 Task: Create a rule from the Routing list, Task moved to a section -> Set Priority in the project TransparentLine , set the section as Done clear the priority.
Action: Mouse moved to (67, 518)
Screenshot: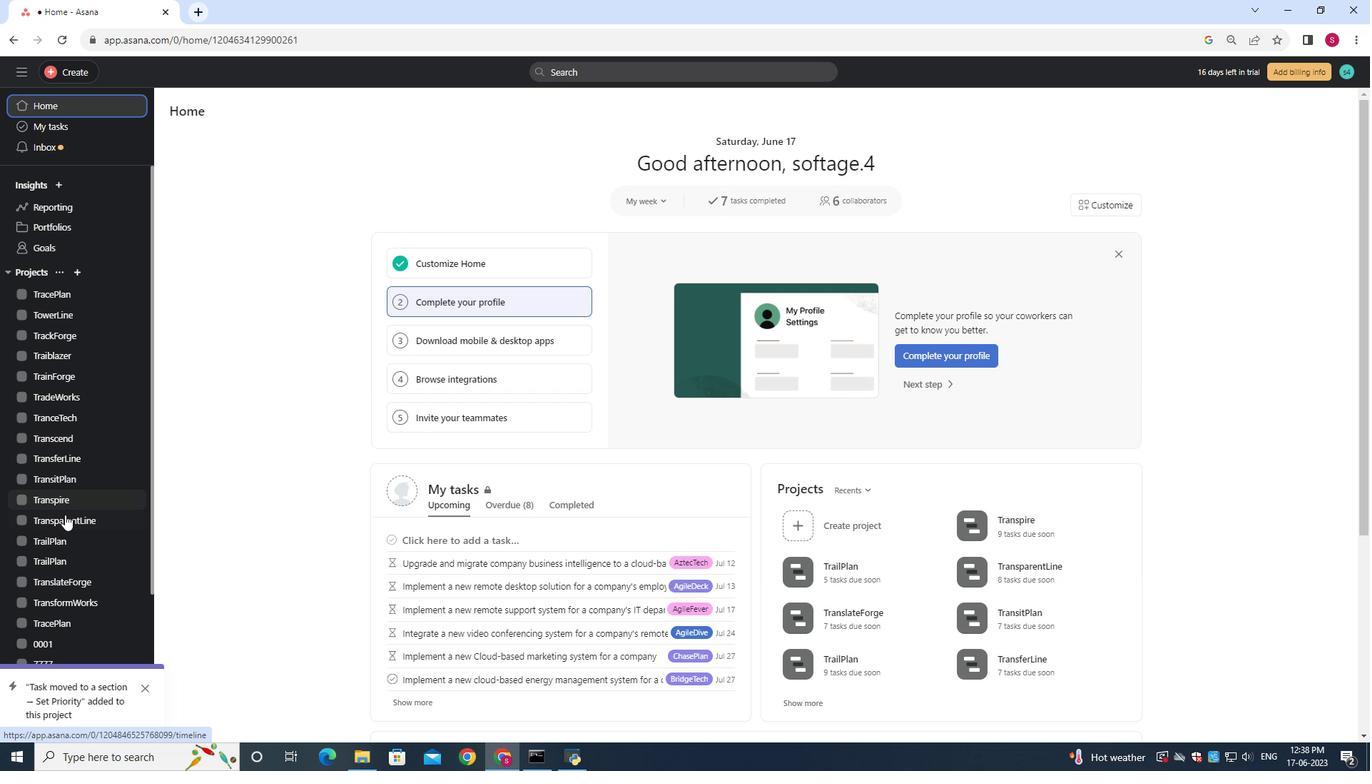 
Action: Mouse pressed left at (67, 518)
Screenshot: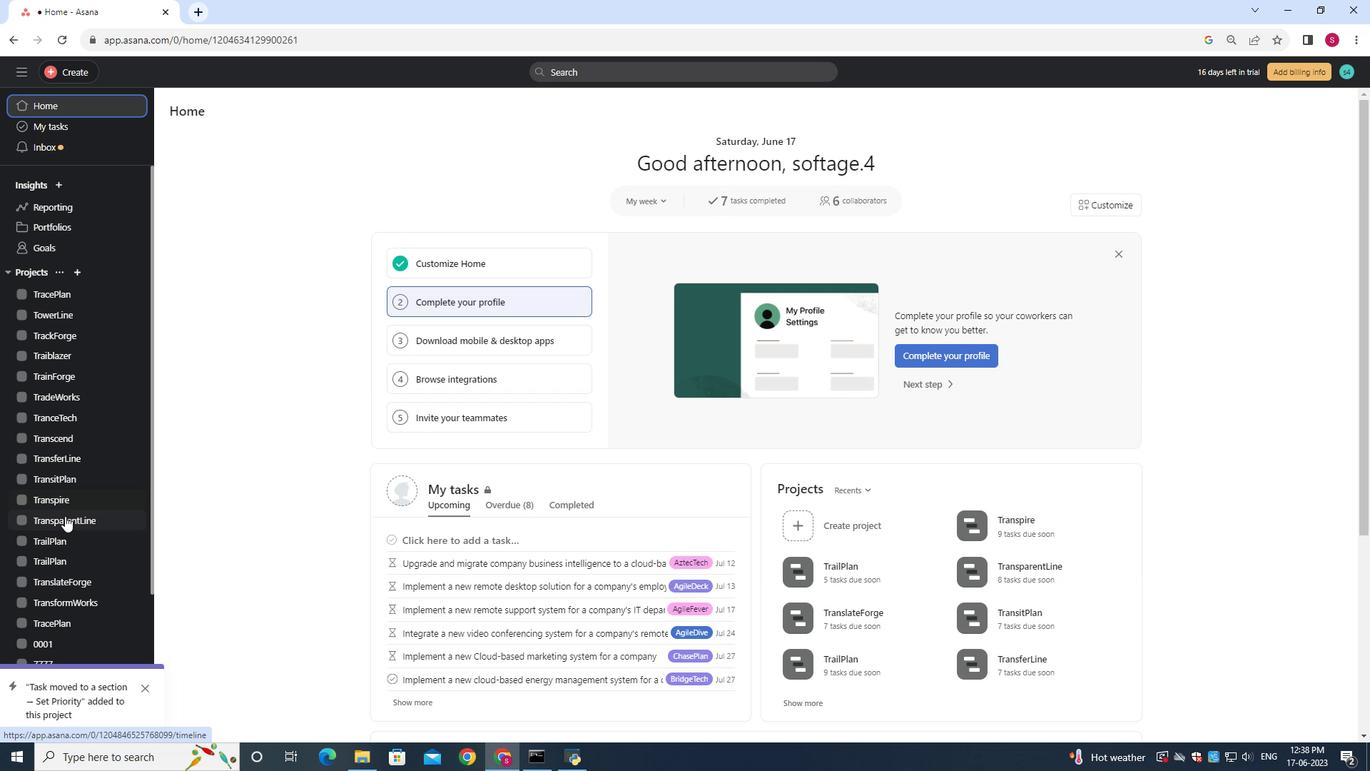 
Action: Mouse moved to (1327, 120)
Screenshot: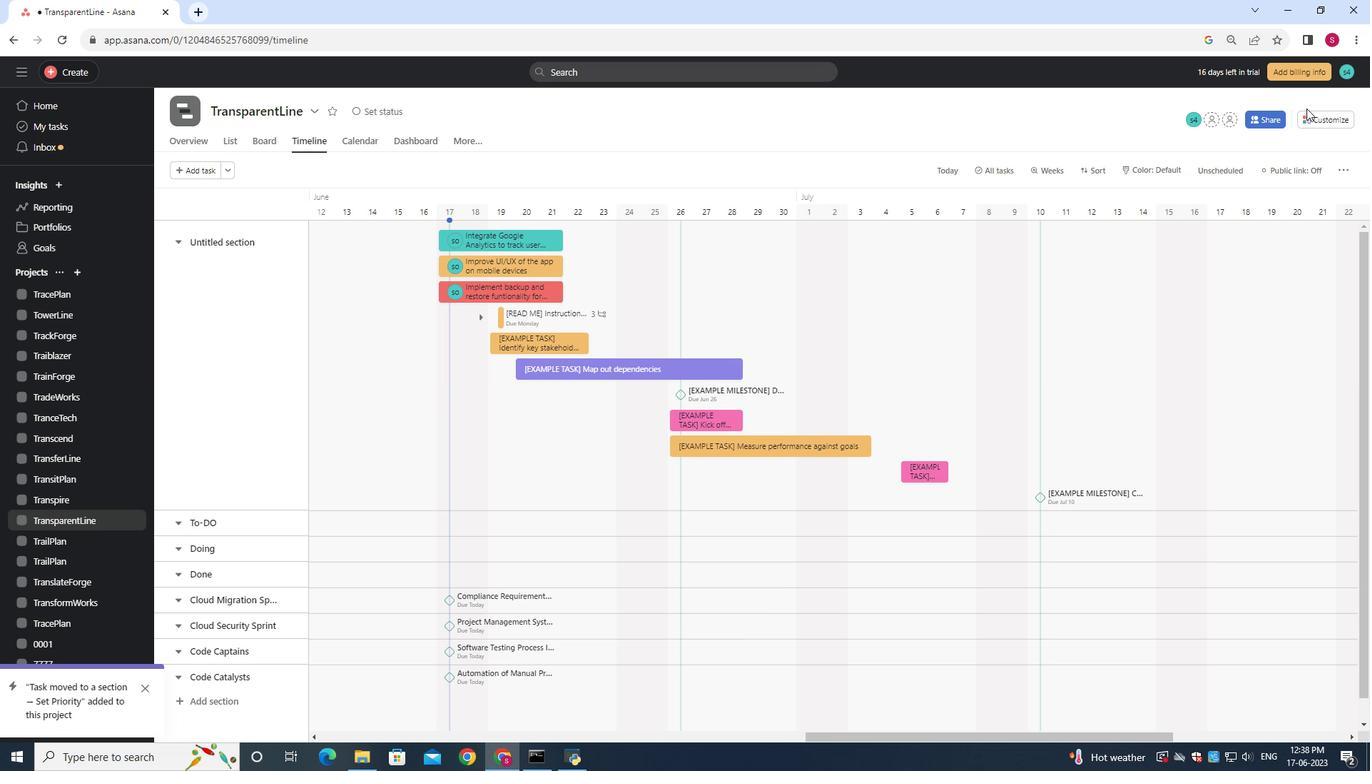 
Action: Mouse pressed left at (1327, 120)
Screenshot: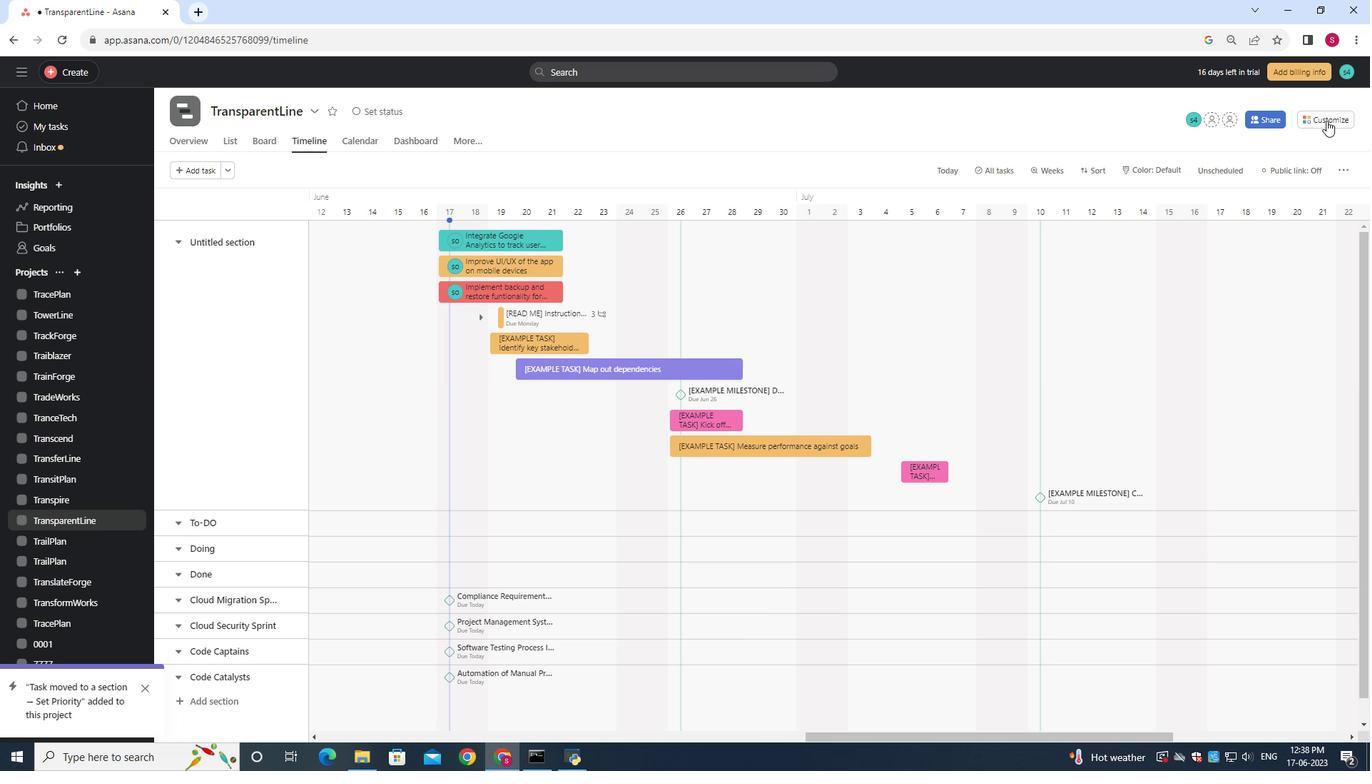 
Action: Mouse moved to (1112, 319)
Screenshot: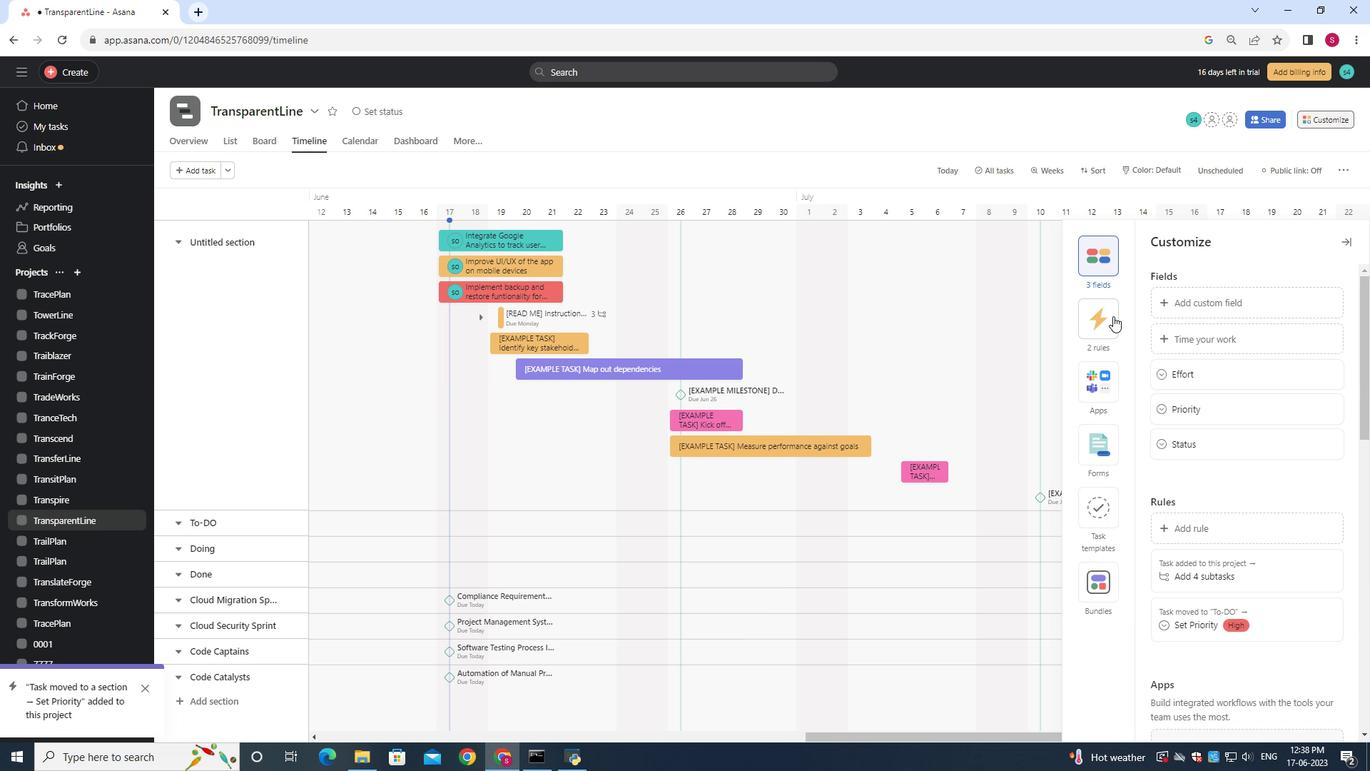 
Action: Mouse pressed left at (1112, 319)
Screenshot: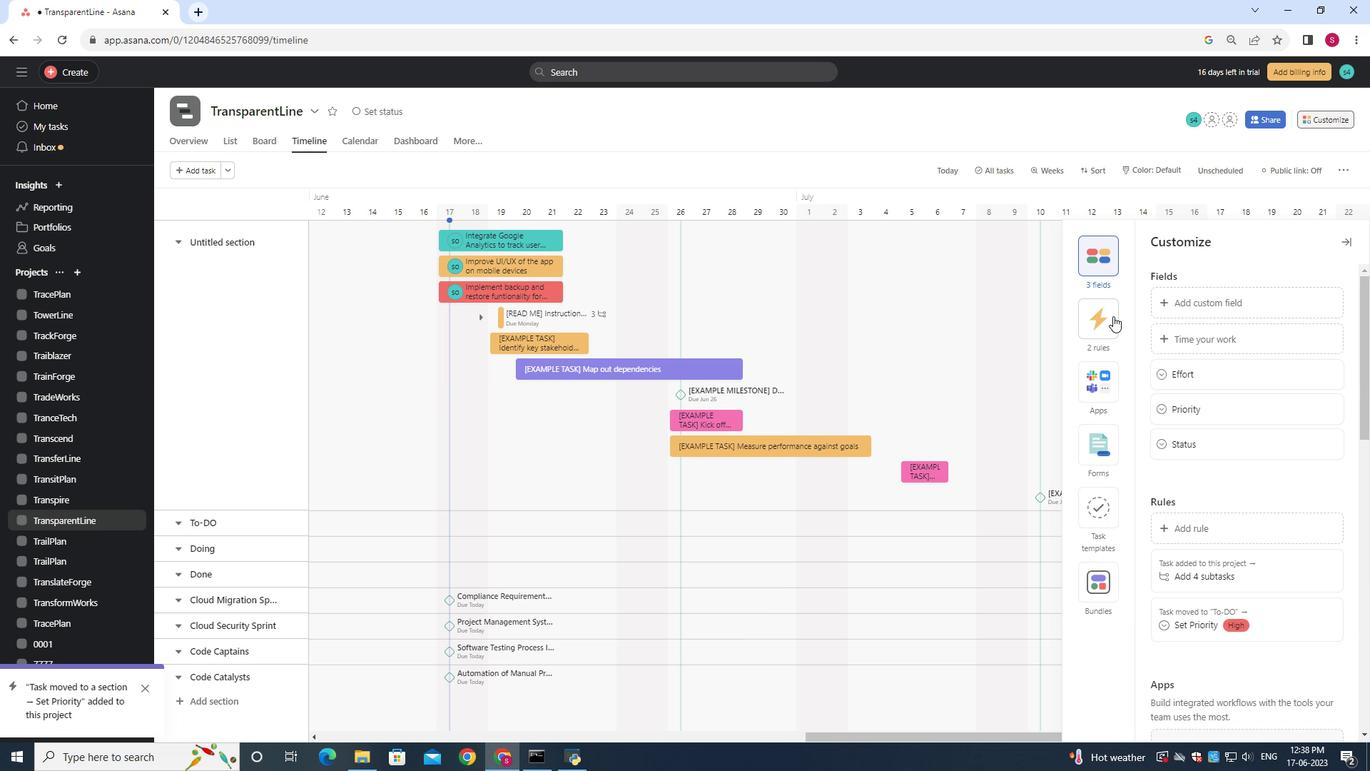 
Action: Mouse moved to (1247, 306)
Screenshot: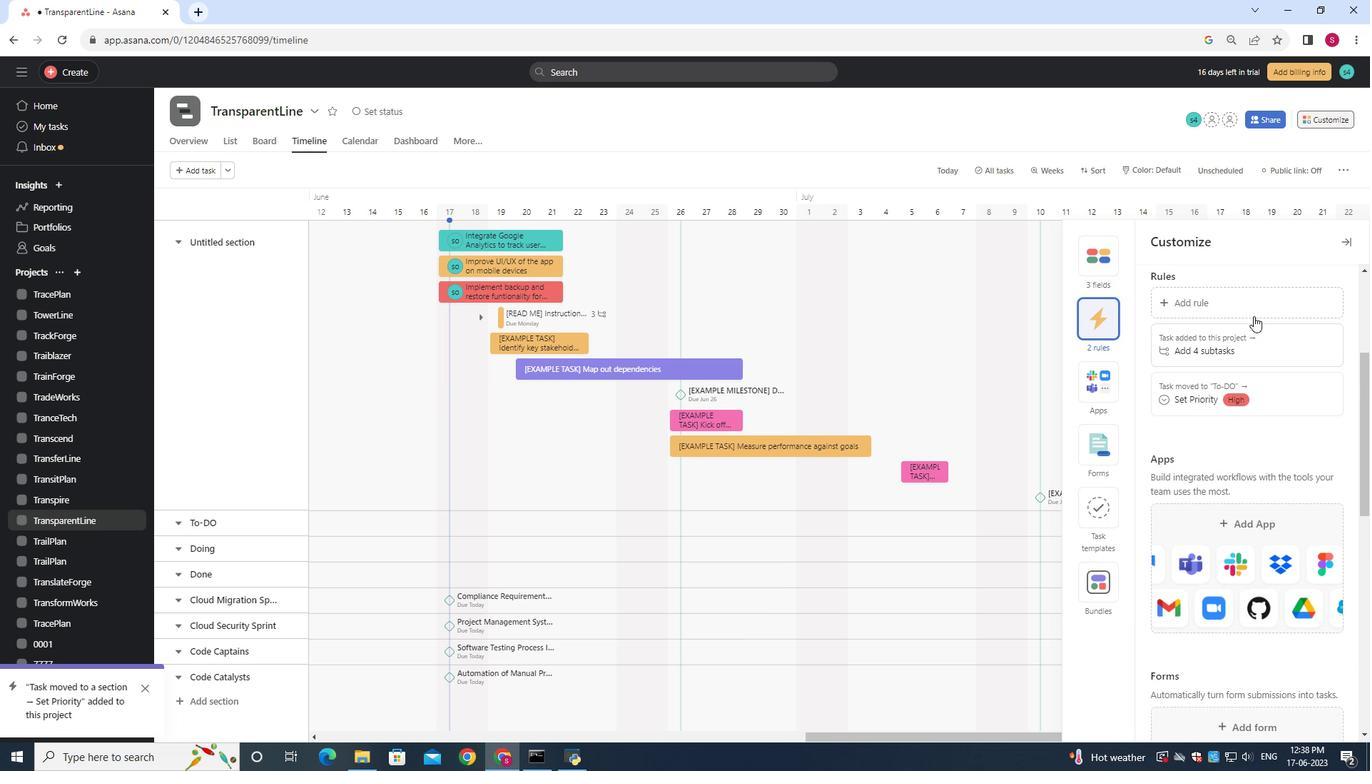 
Action: Mouse pressed left at (1247, 306)
Screenshot: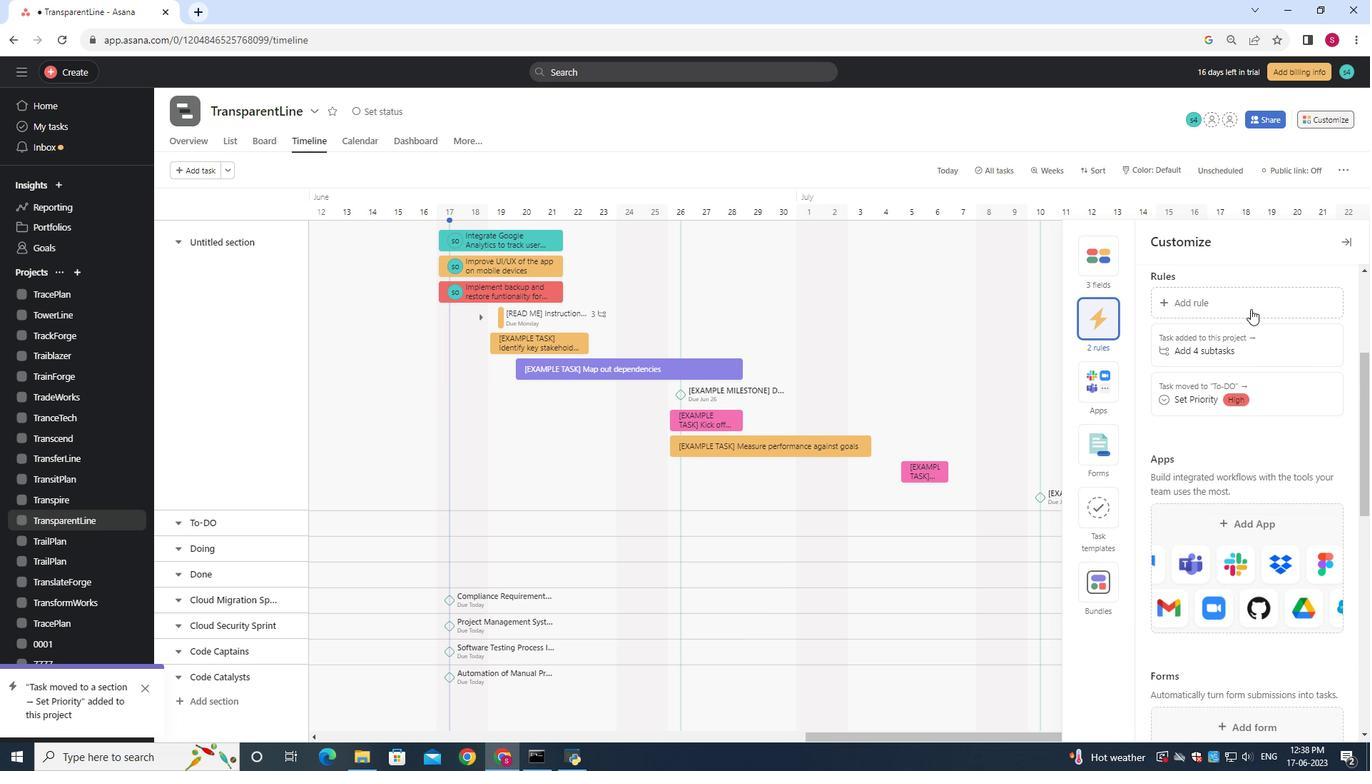 
Action: Mouse moved to (335, 184)
Screenshot: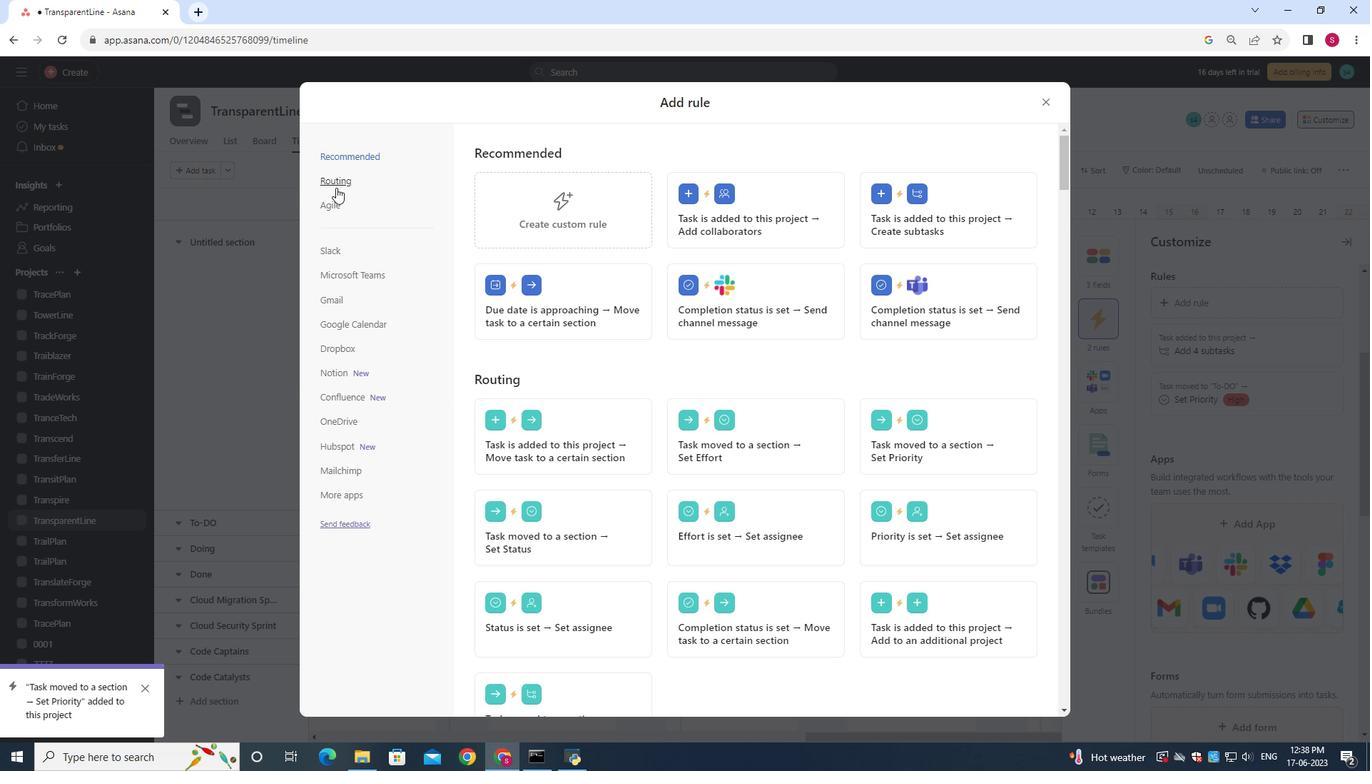 
Action: Mouse pressed left at (335, 184)
Screenshot: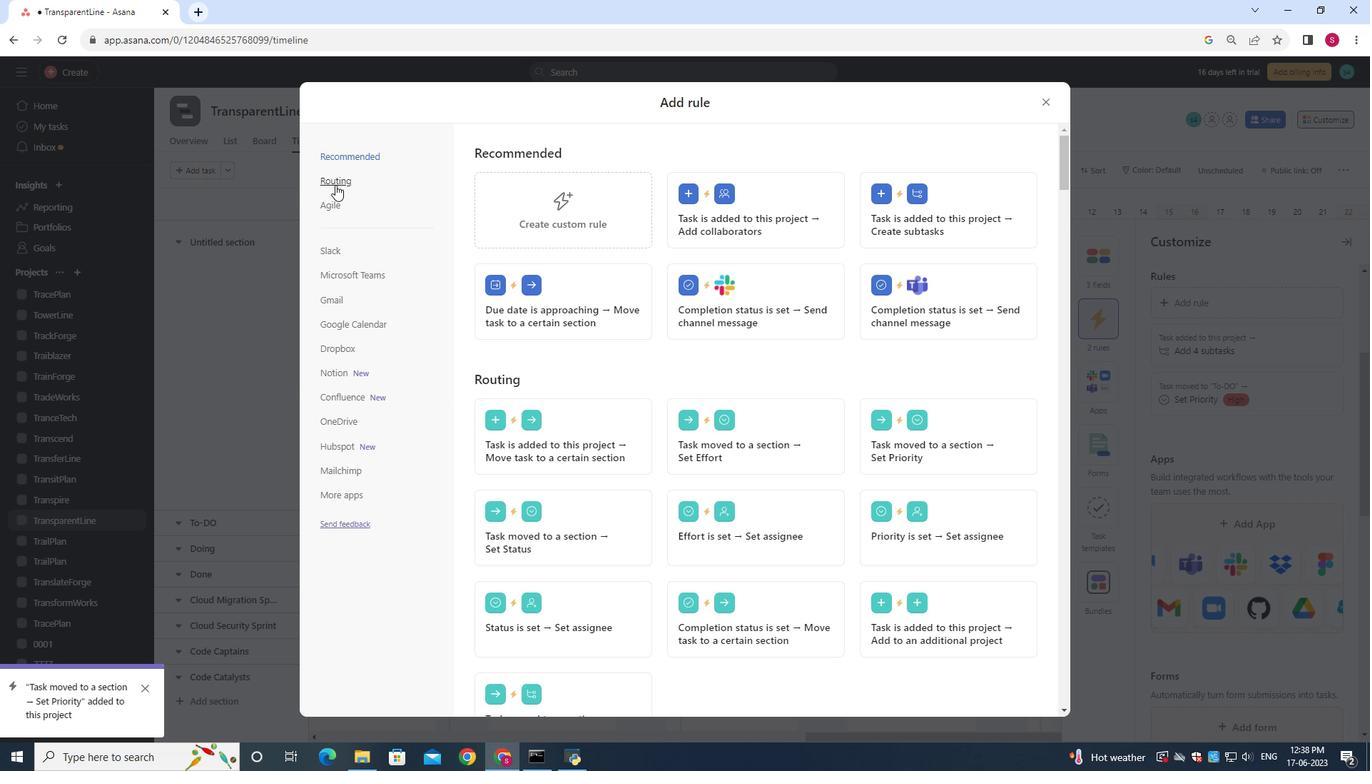 
Action: Mouse moved to (868, 219)
Screenshot: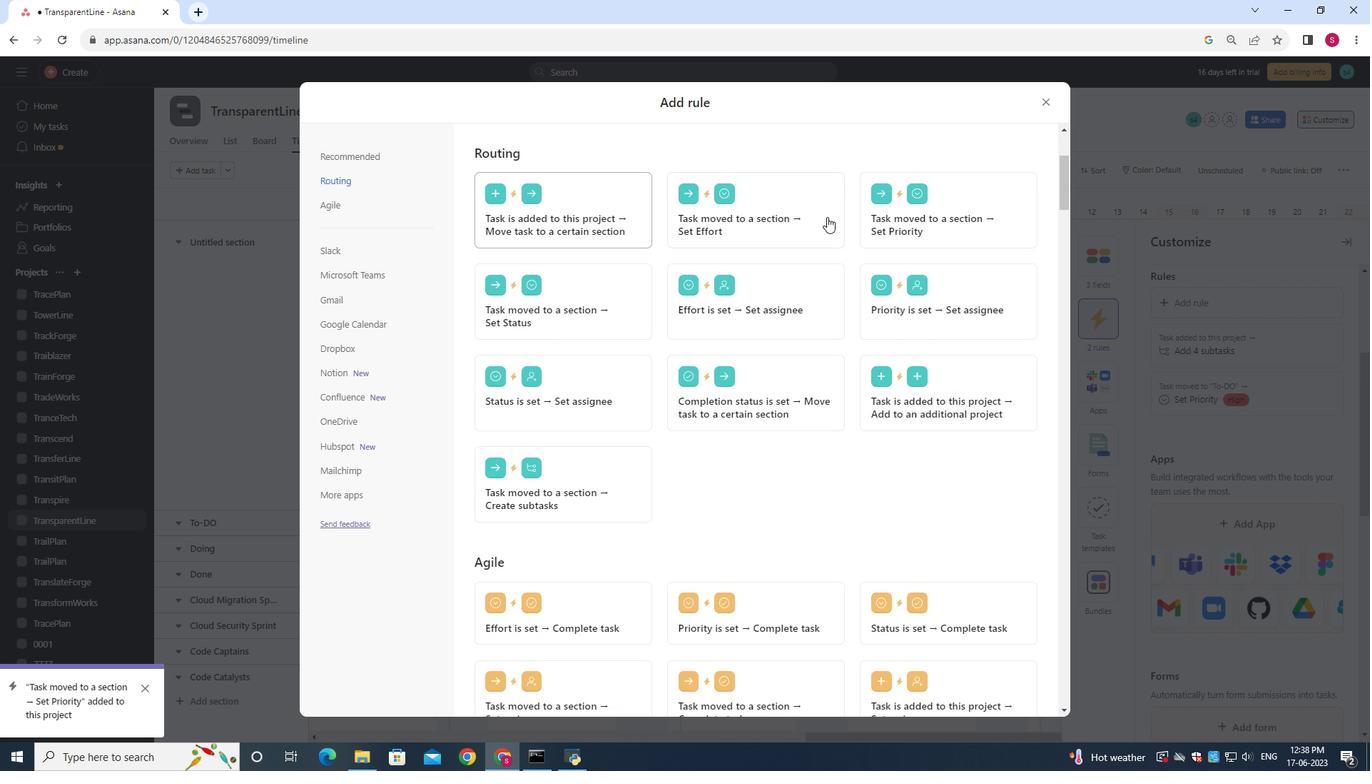 
Action: Mouse pressed left at (868, 219)
Screenshot: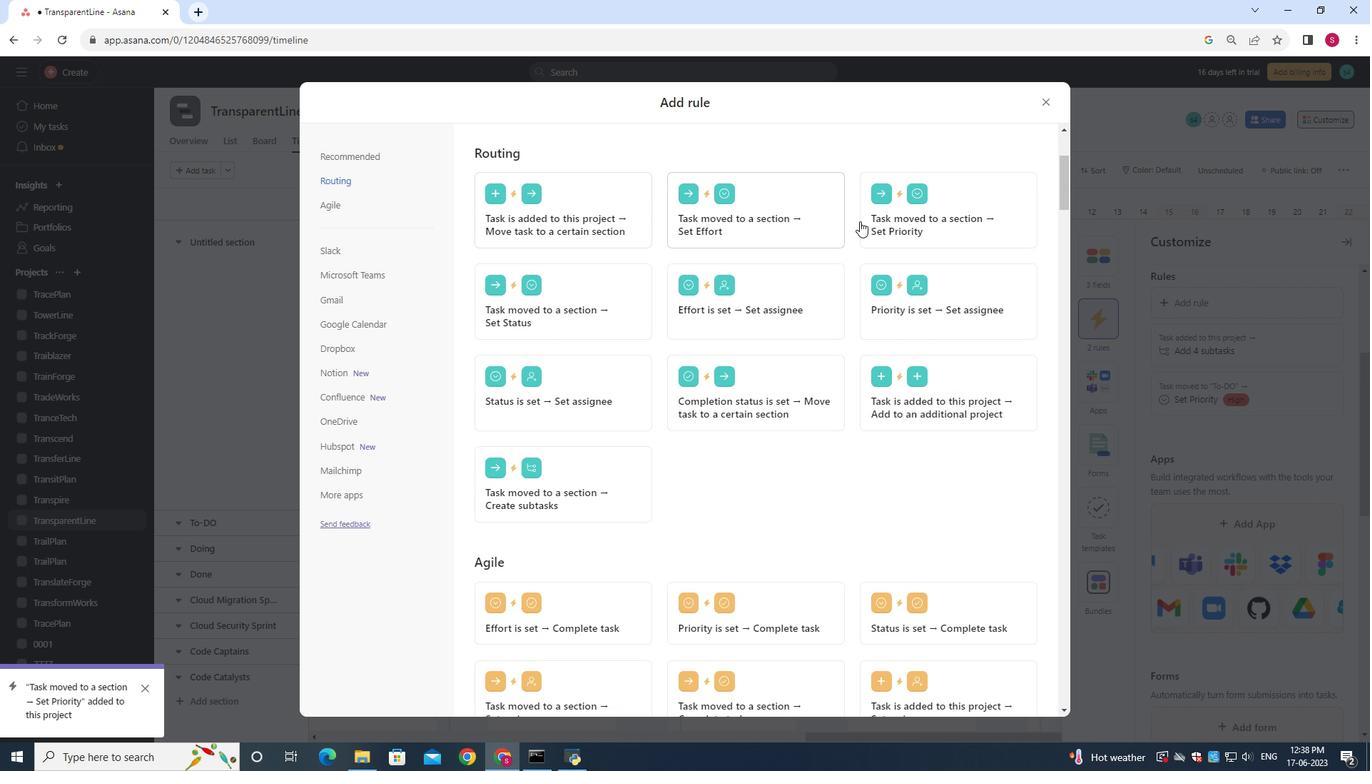 
Action: Mouse moved to (895, 229)
Screenshot: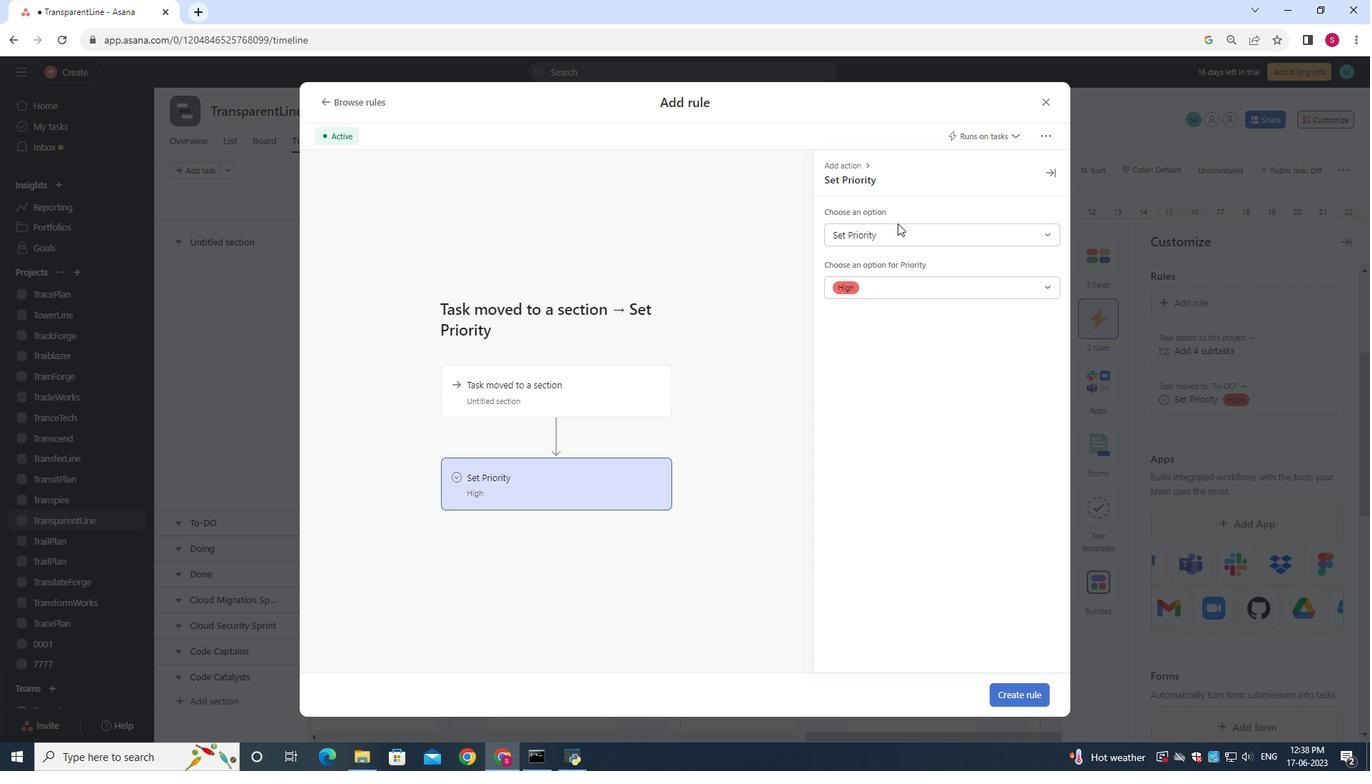 
Action: Mouse pressed left at (895, 229)
Screenshot: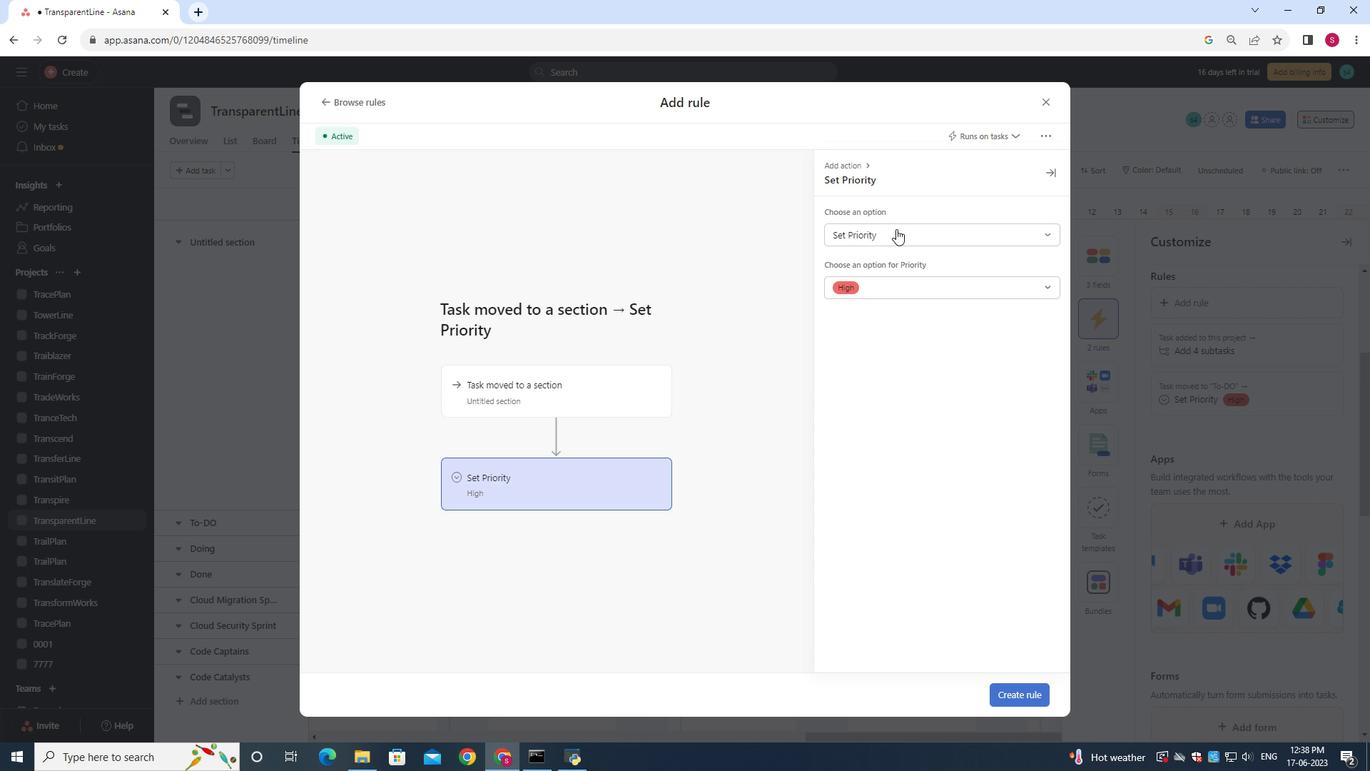 
Action: Mouse moved to (592, 371)
Screenshot: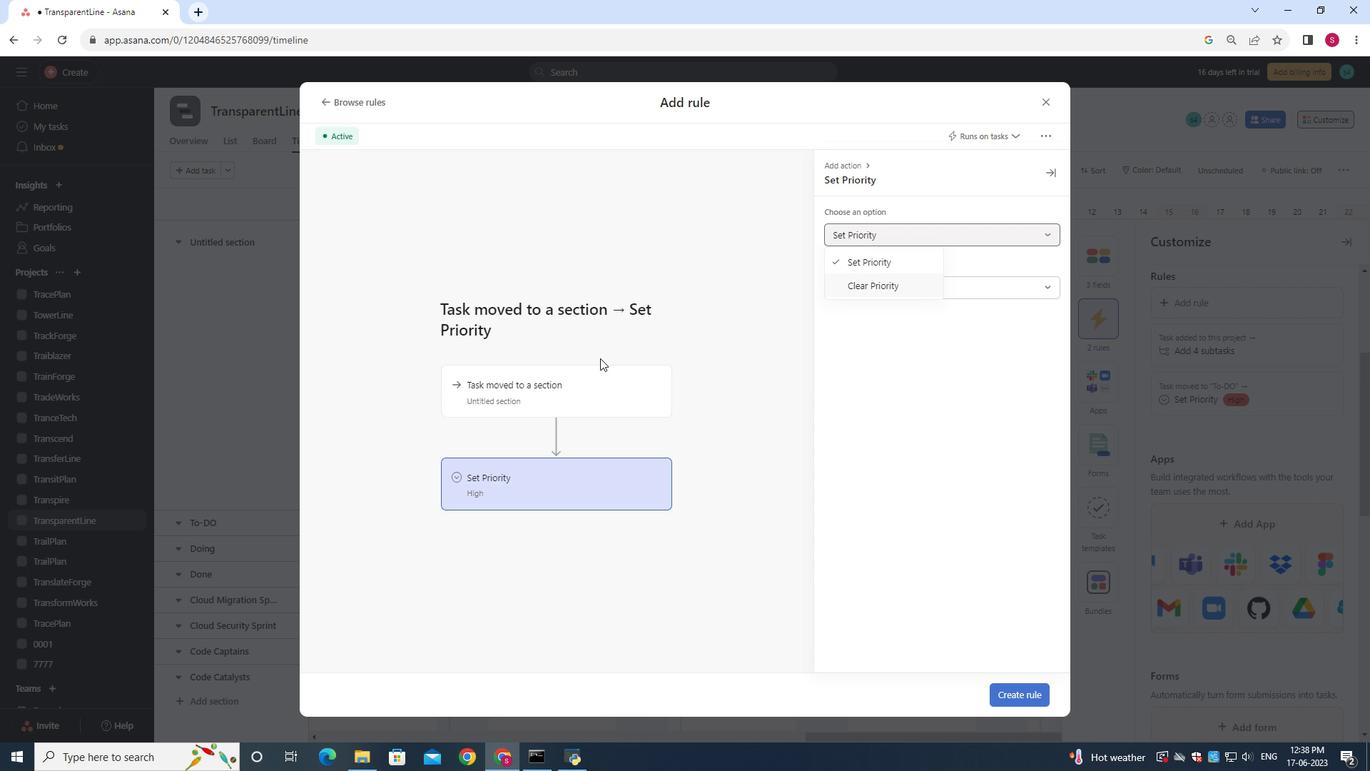 
Action: Mouse pressed left at (592, 371)
Screenshot: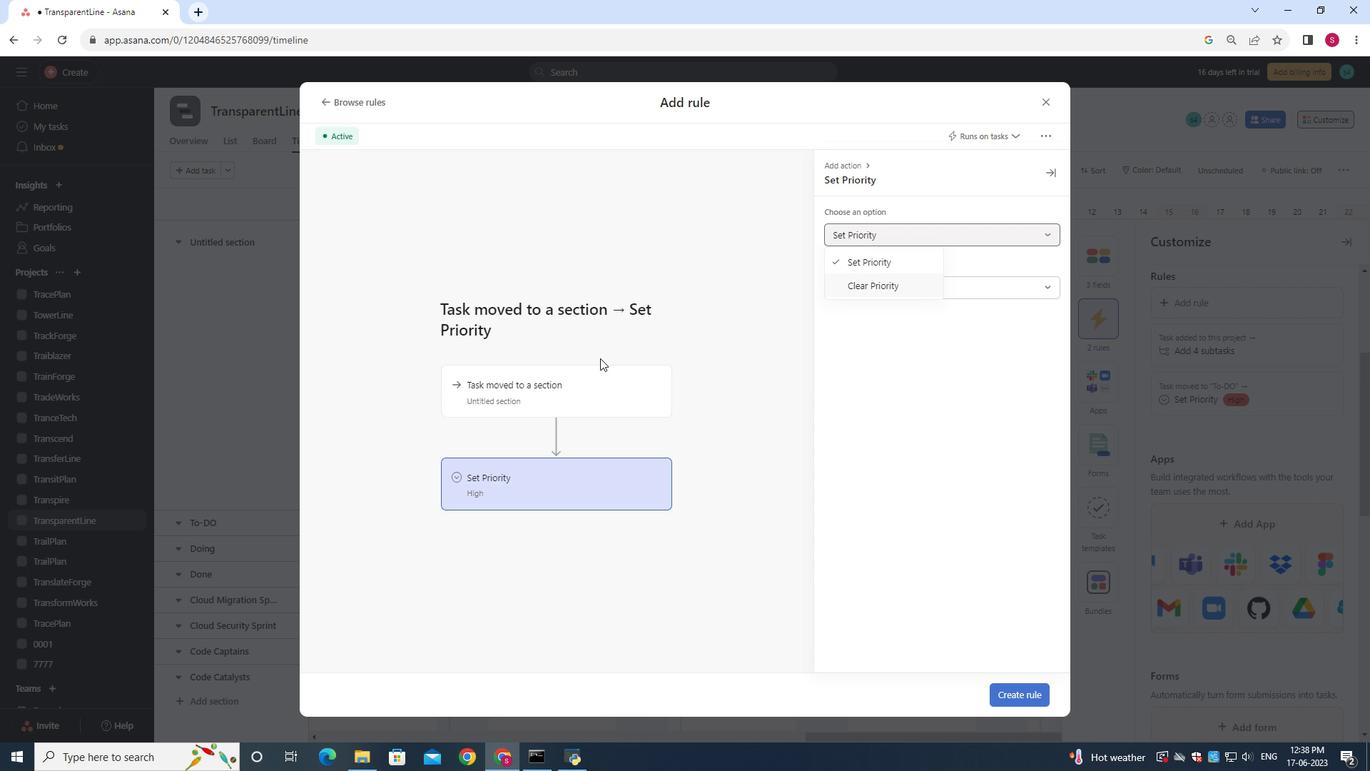 
Action: Mouse moved to (903, 239)
Screenshot: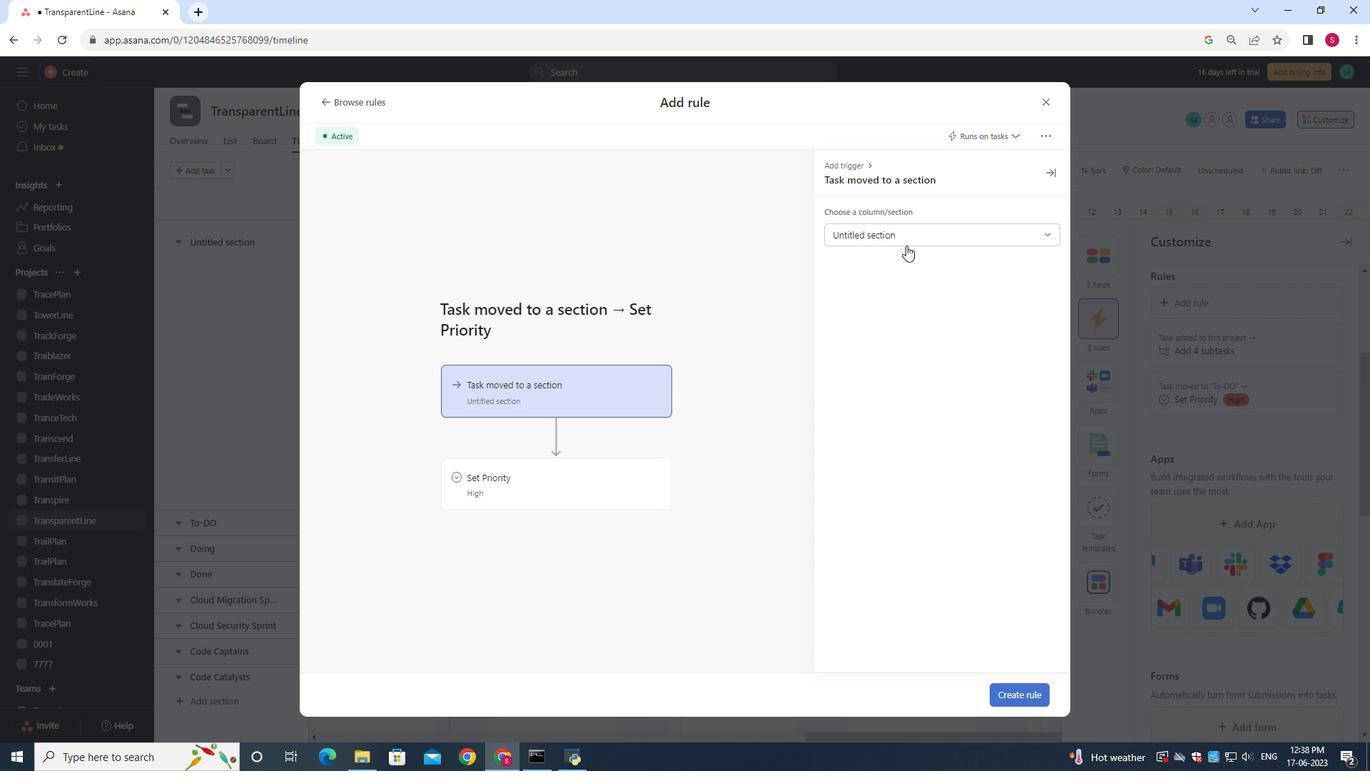 
Action: Mouse pressed left at (903, 239)
Screenshot: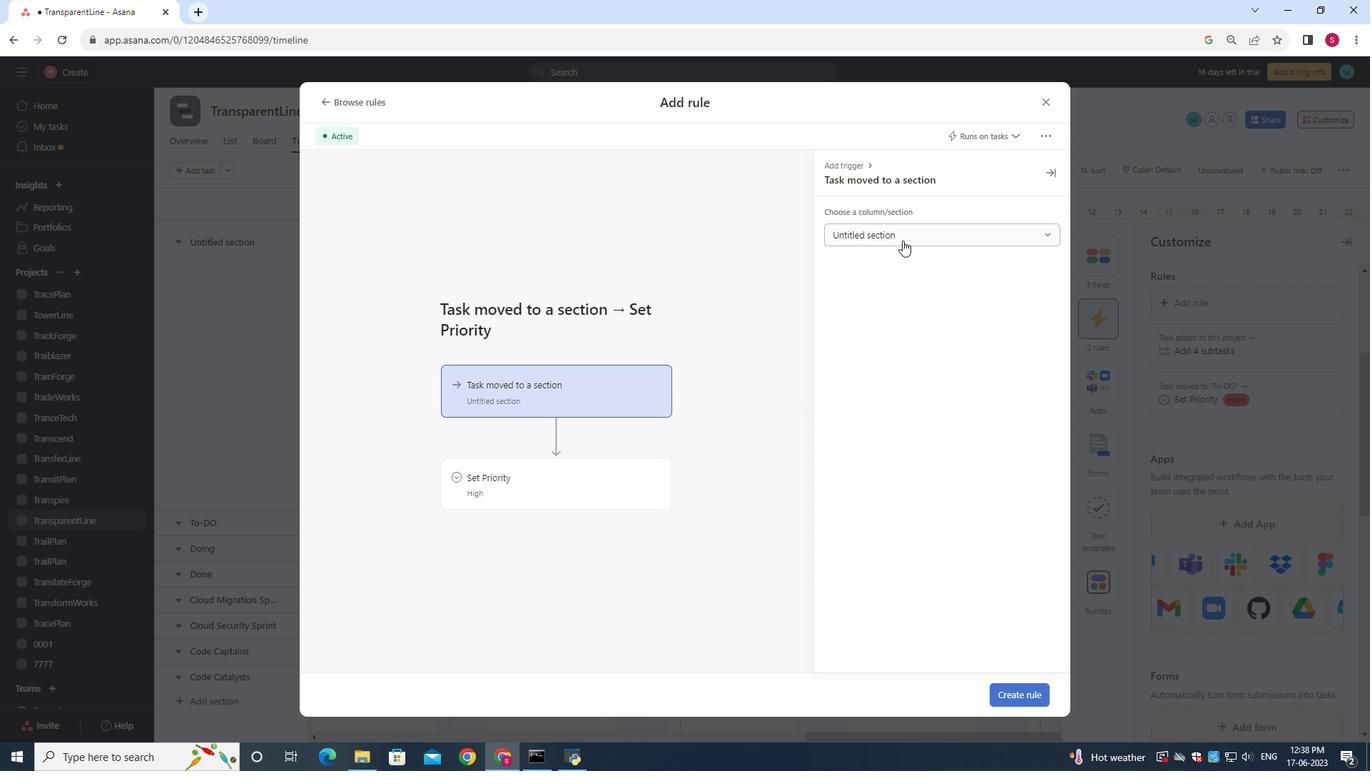 
Action: Mouse moved to (871, 335)
Screenshot: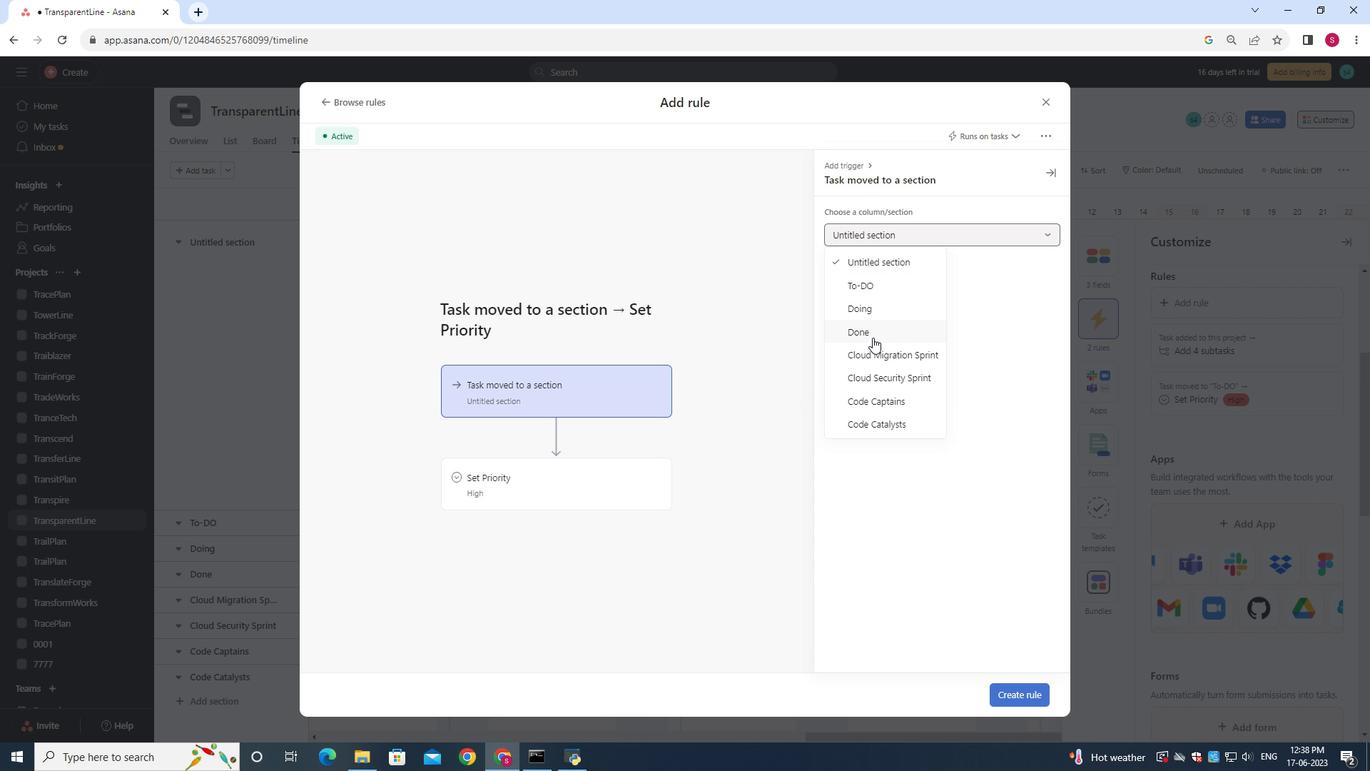 
Action: Mouse pressed left at (871, 335)
Screenshot: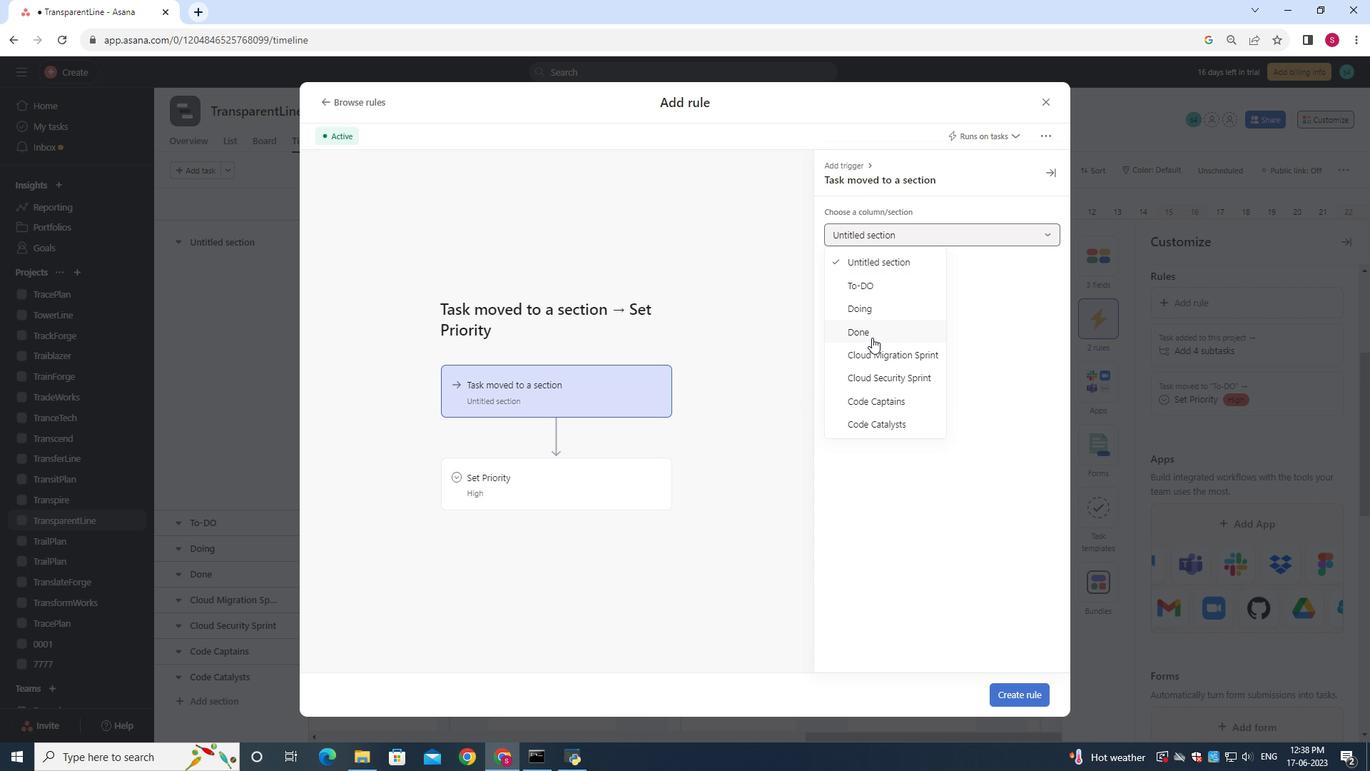 
Action: Mouse moved to (622, 442)
Screenshot: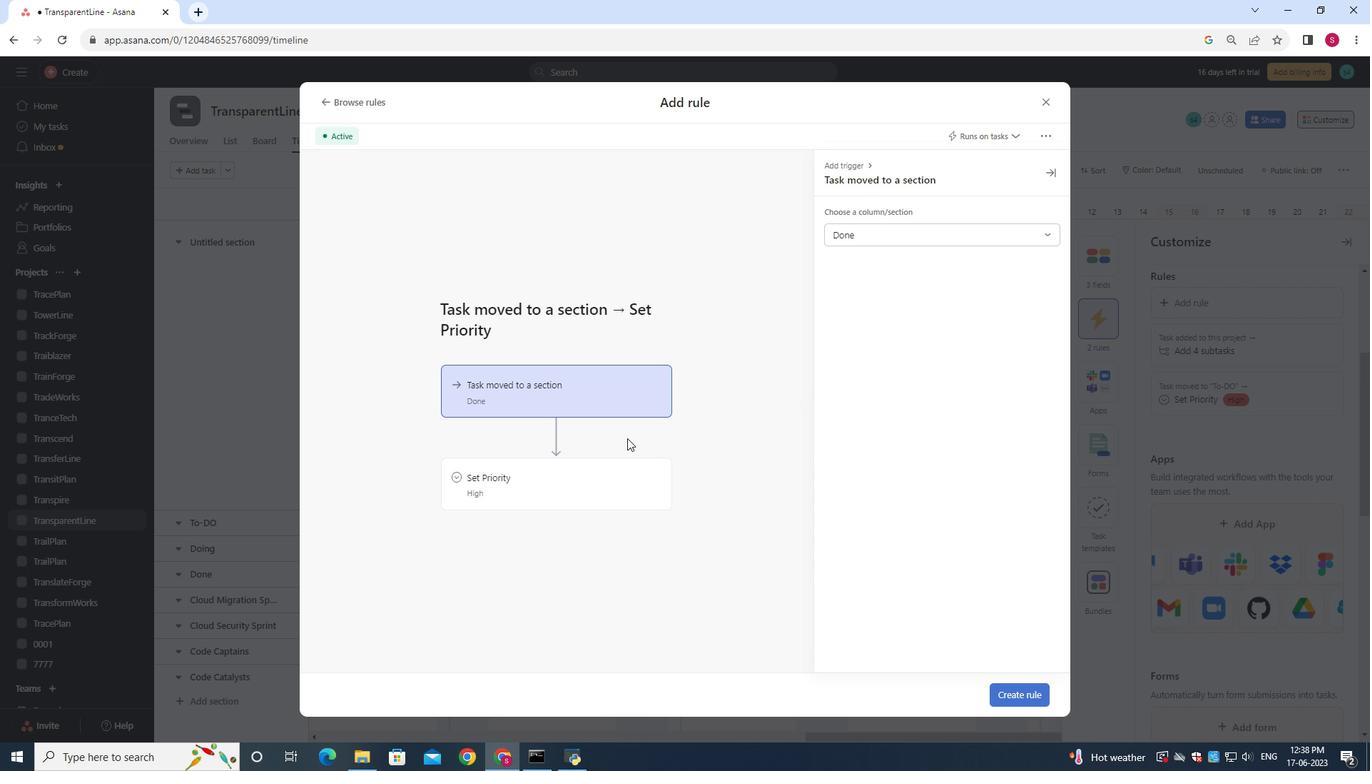 
Action: Mouse pressed left at (622, 442)
Screenshot: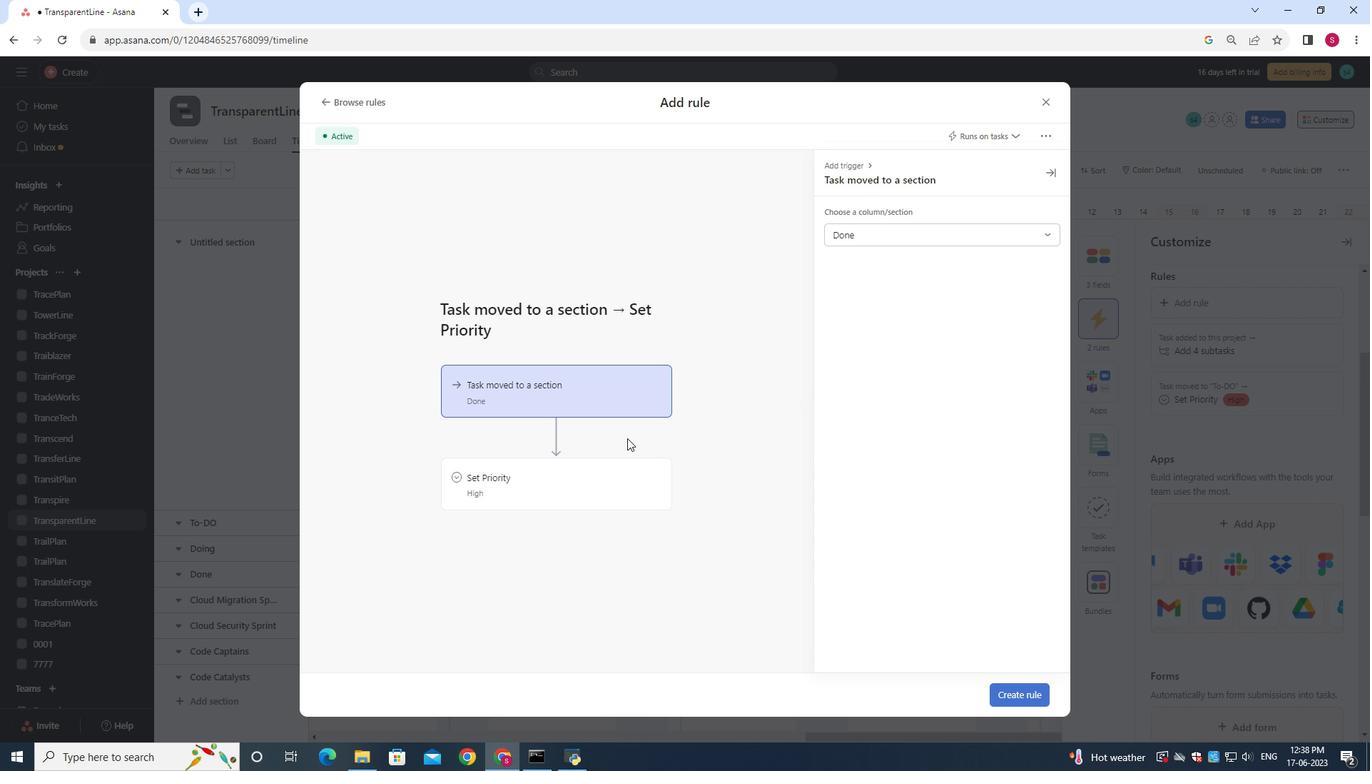 
Action: Mouse moved to (611, 464)
Screenshot: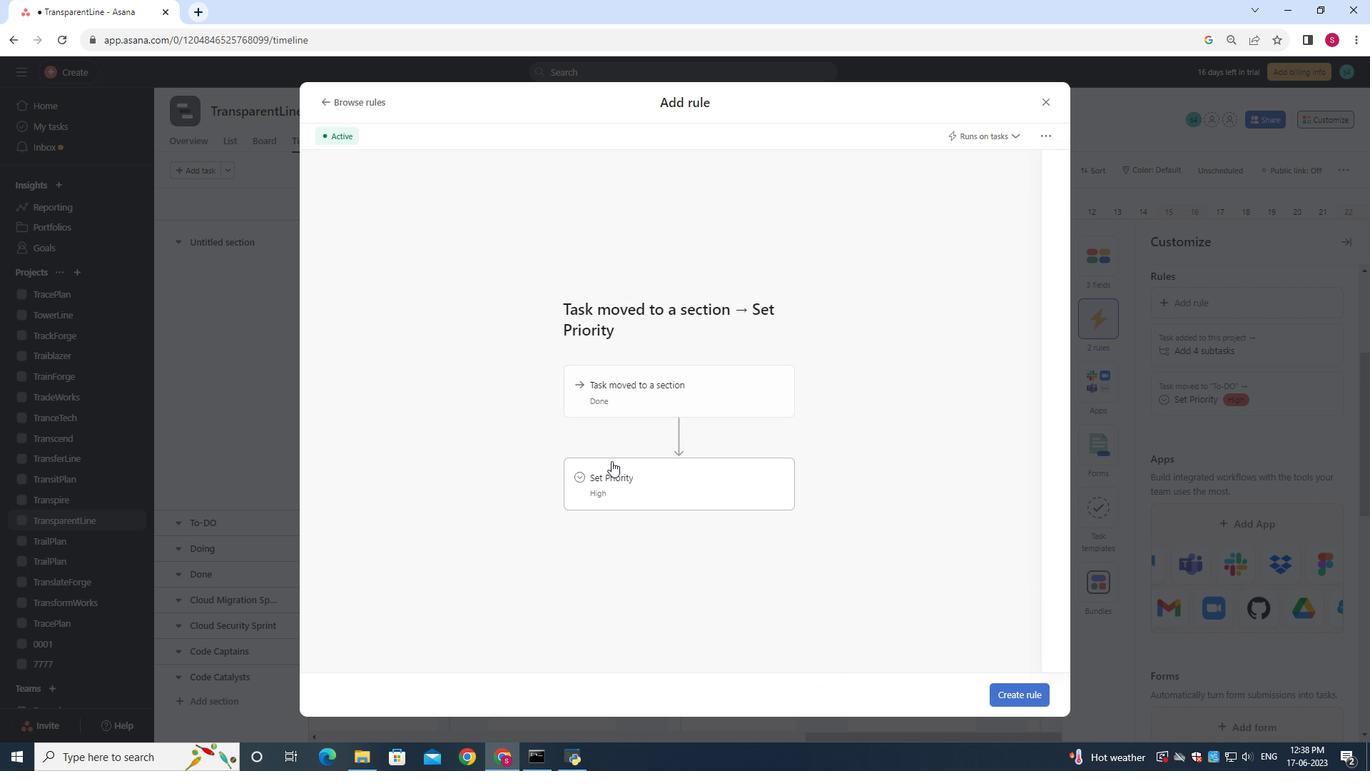 
Action: Mouse pressed left at (610, 464)
Screenshot: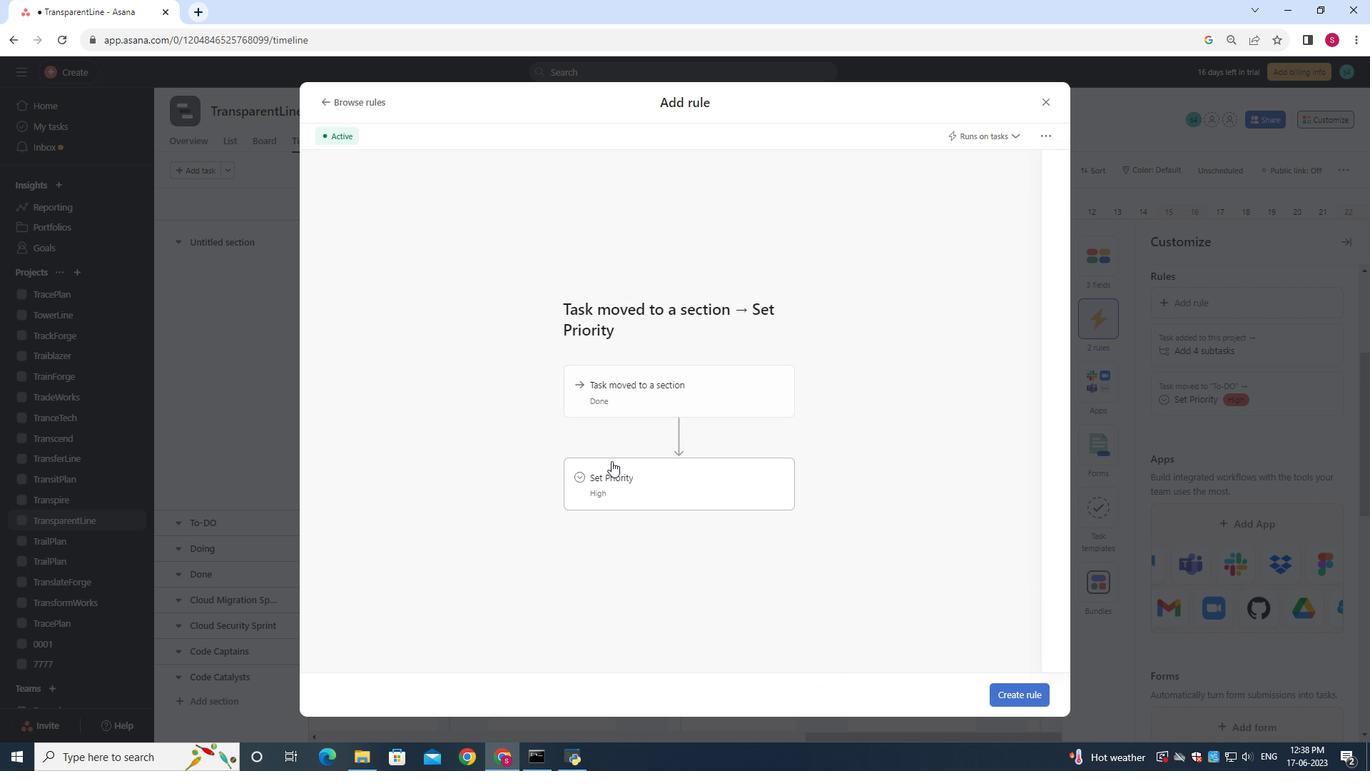 
Action: Mouse moved to (893, 237)
Screenshot: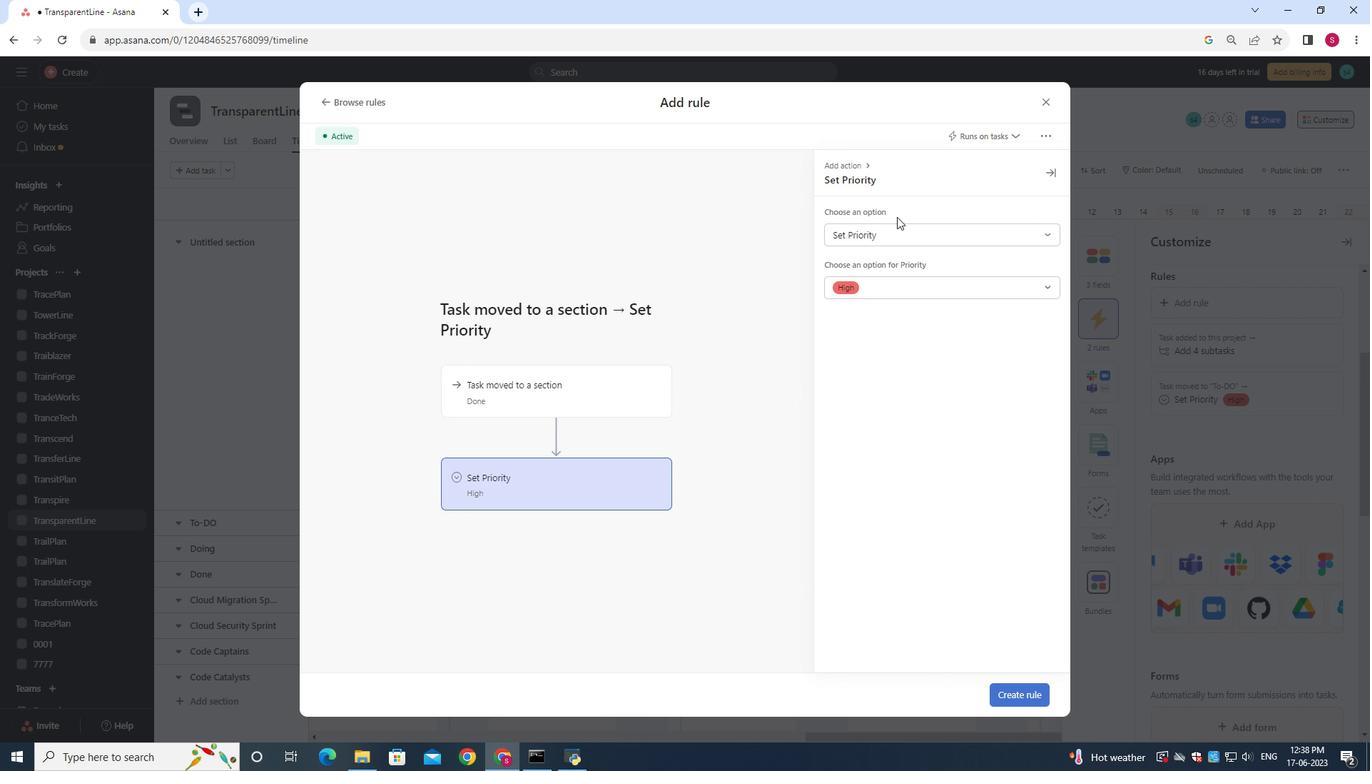 
Action: Mouse pressed left at (893, 237)
Screenshot: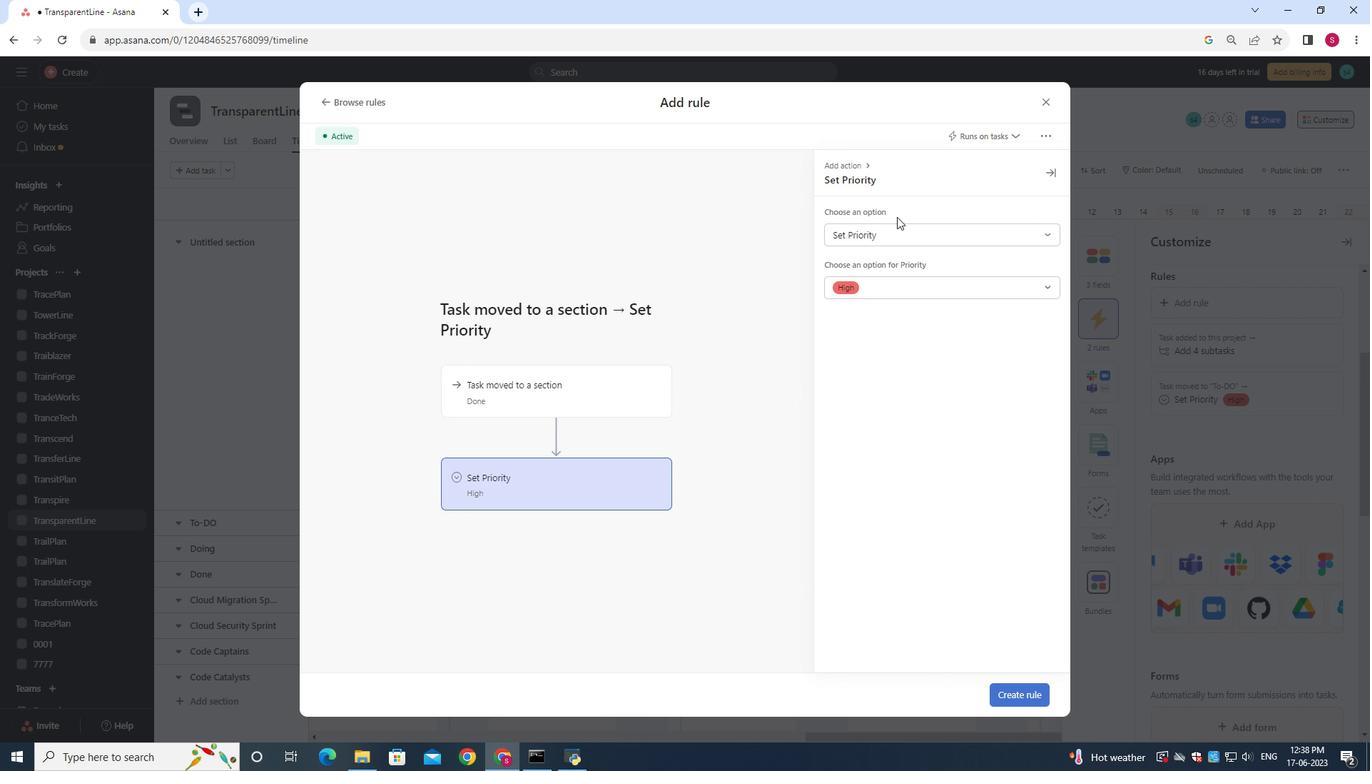 
Action: Mouse moved to (861, 282)
Screenshot: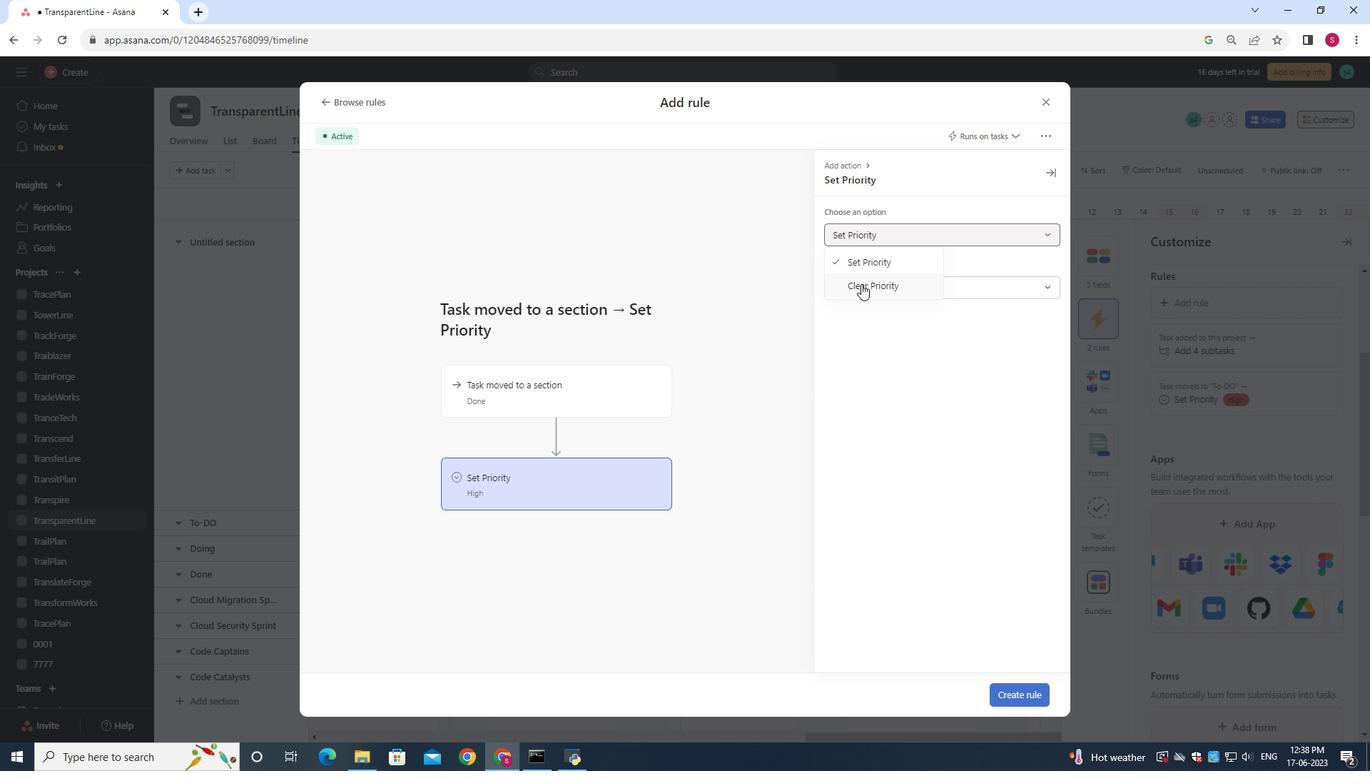 
Action: Mouse pressed left at (861, 282)
Screenshot: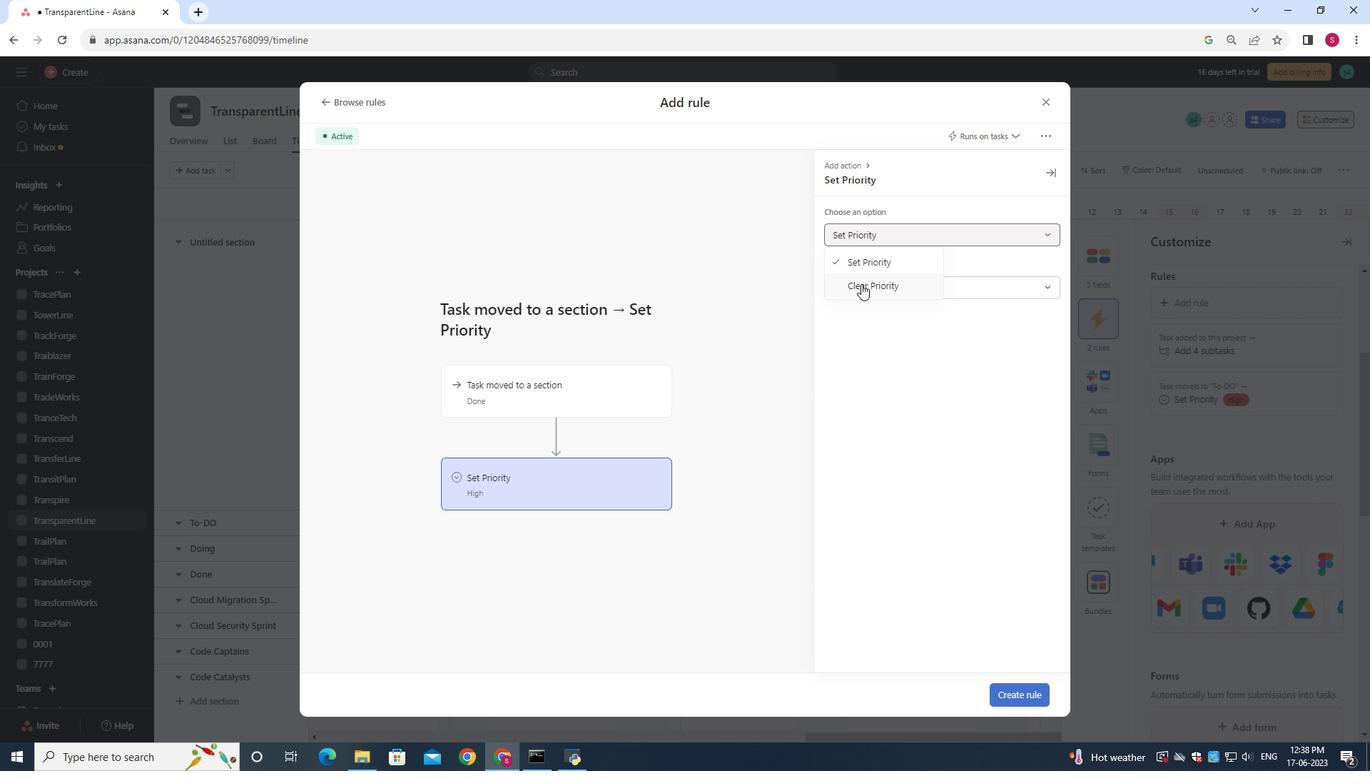 
Action: Mouse moved to (1004, 696)
Screenshot: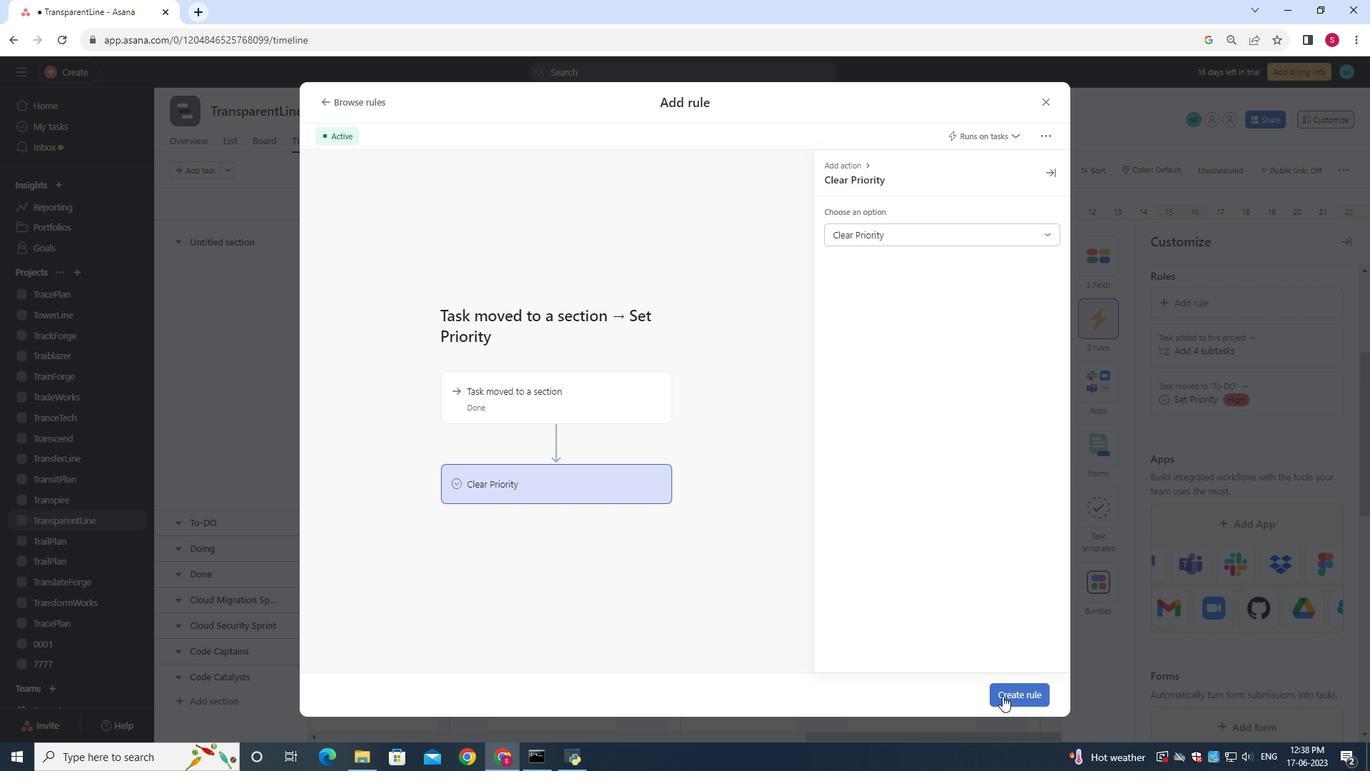 
Action: Mouse pressed left at (1004, 696)
Screenshot: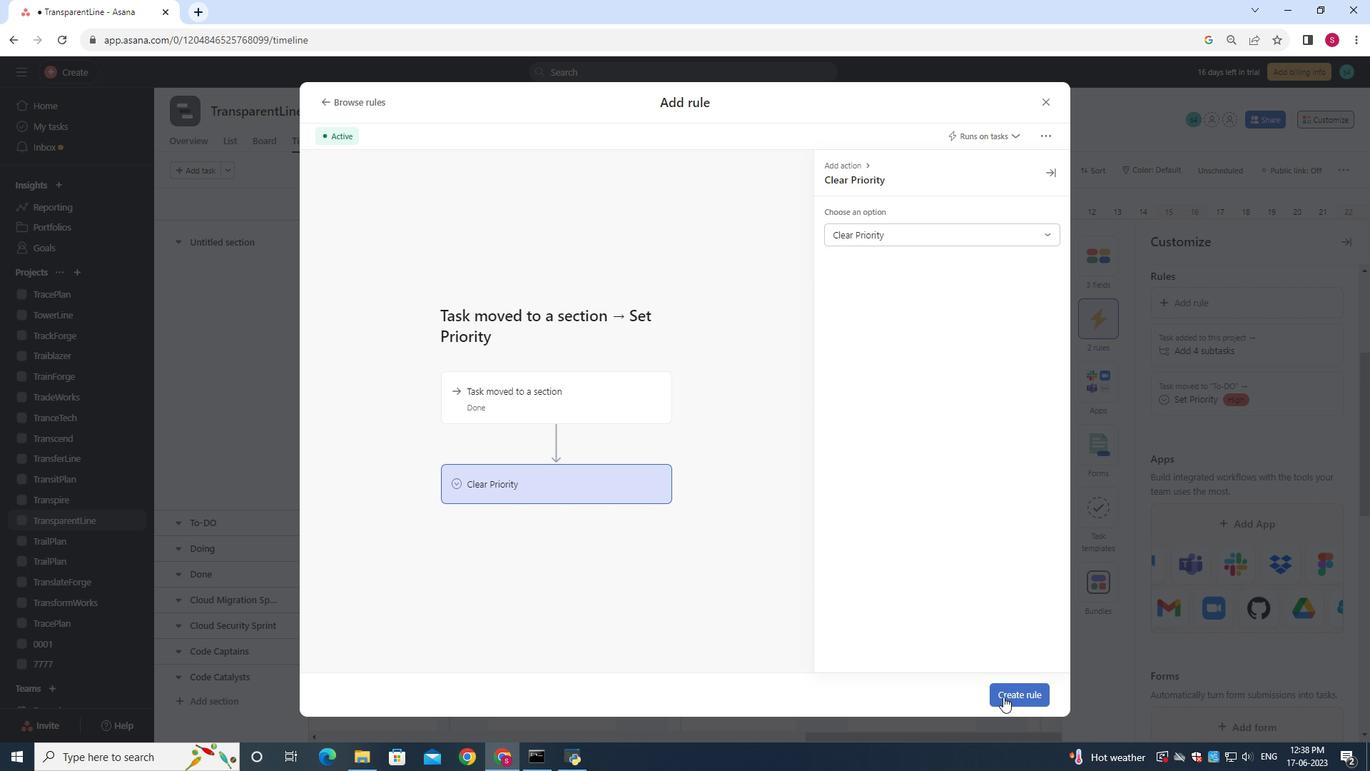 
Action: Mouse moved to (981, 439)
Screenshot: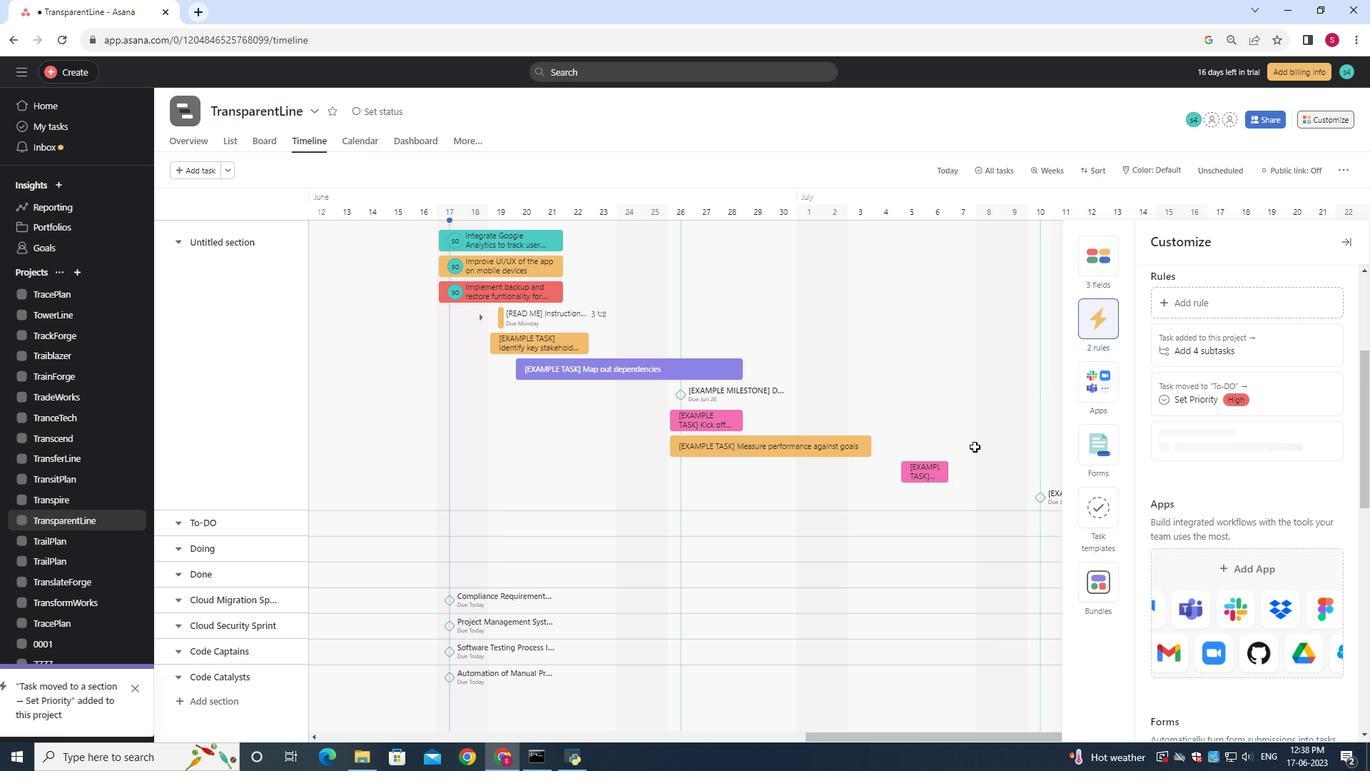 
